 Task: Check the details of the 'Learning Session' event on June 25, 2023, in the calendar.
Action: Mouse moved to (17, 71)
Screenshot: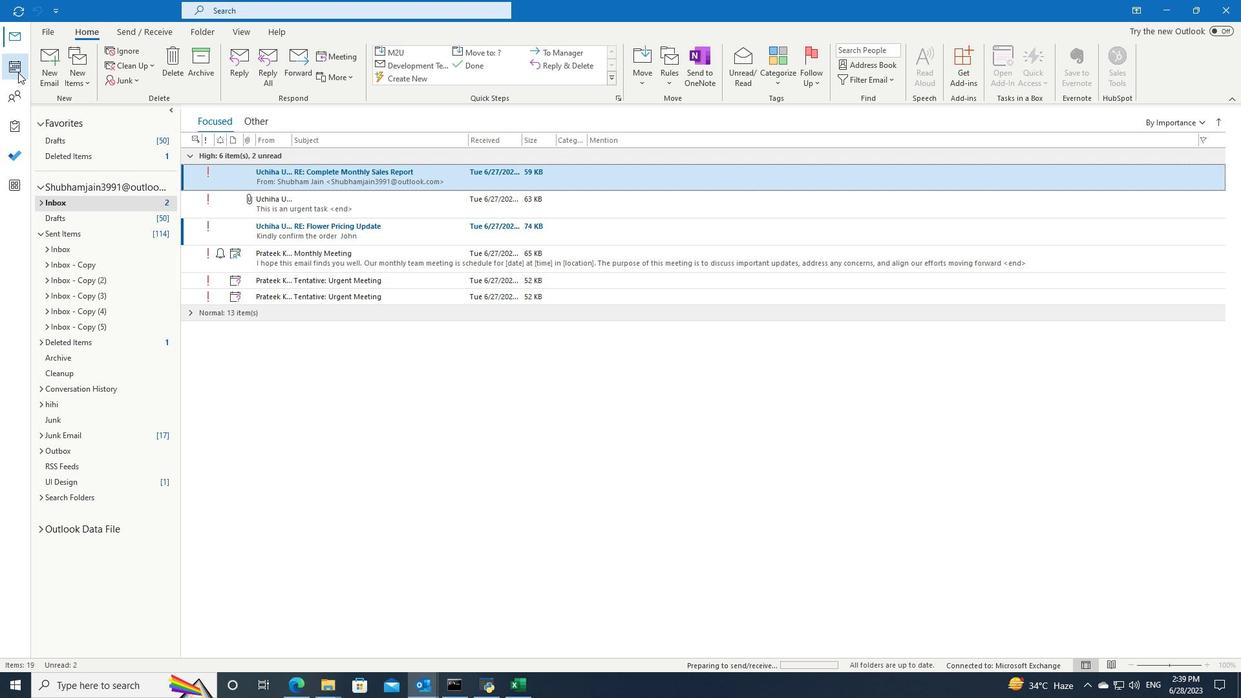 
Action: Mouse pressed left at (17, 71)
Screenshot: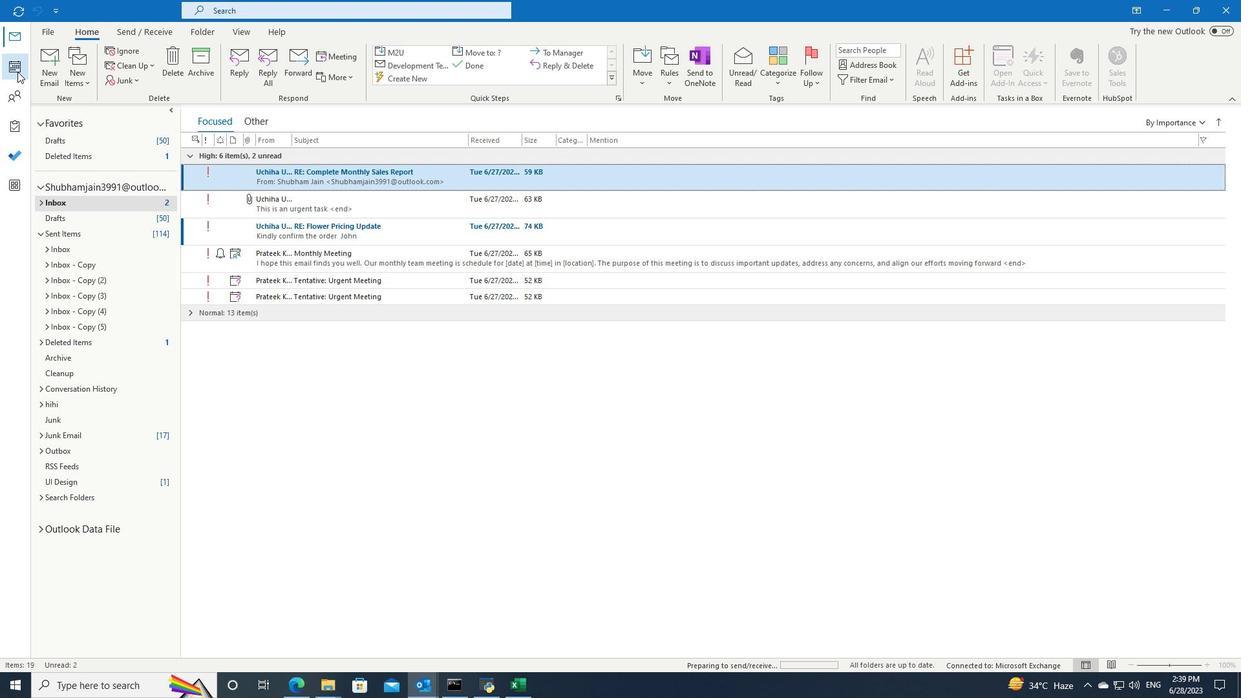 
Action: Mouse pressed left at (17, 71)
Screenshot: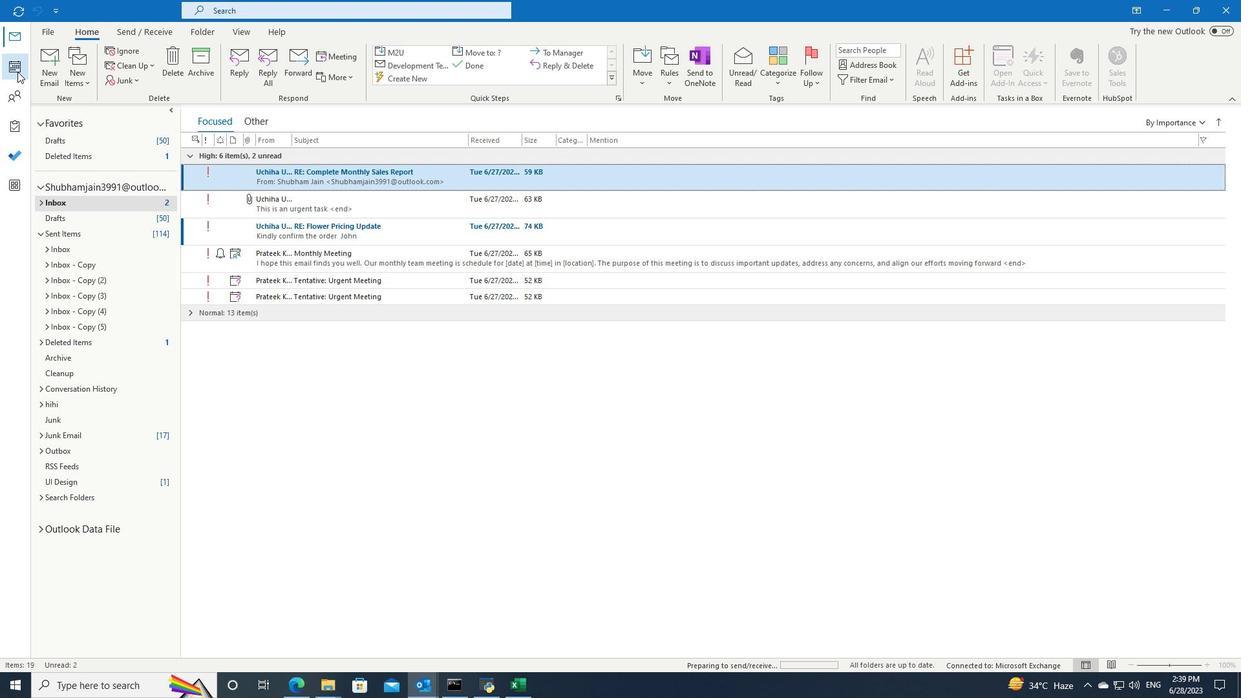 
Action: Mouse moved to (247, 598)
Screenshot: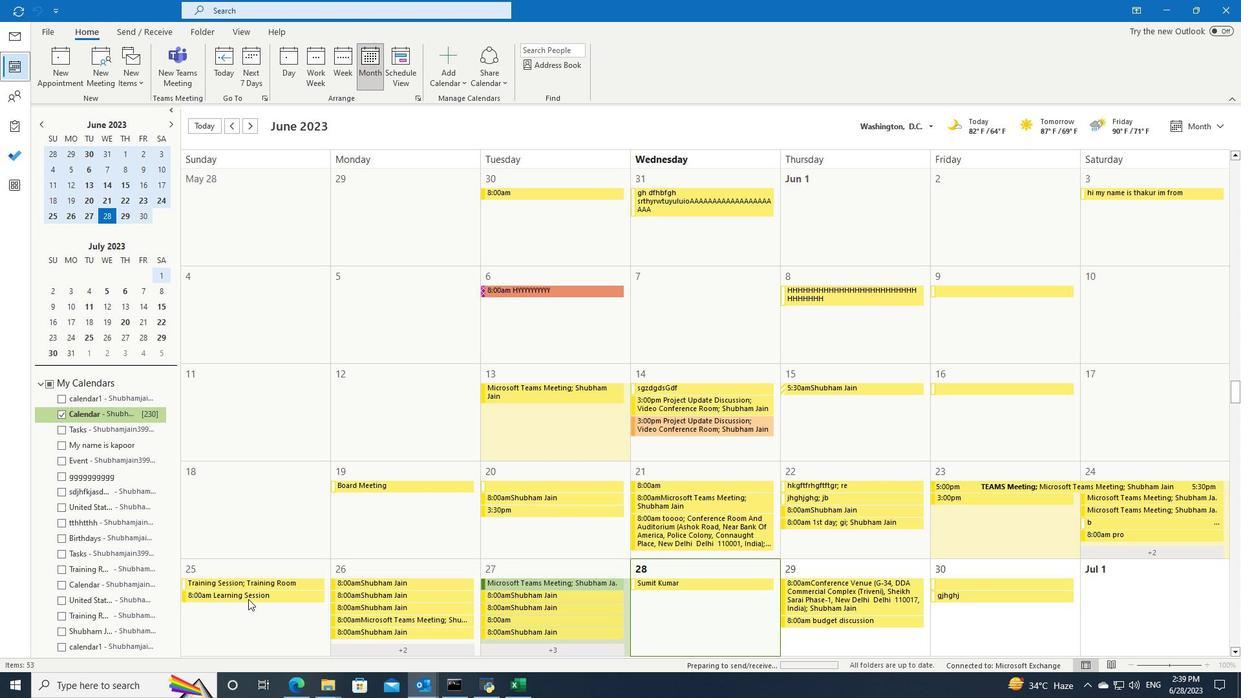 
Action: Mouse pressed left at (247, 598)
Screenshot: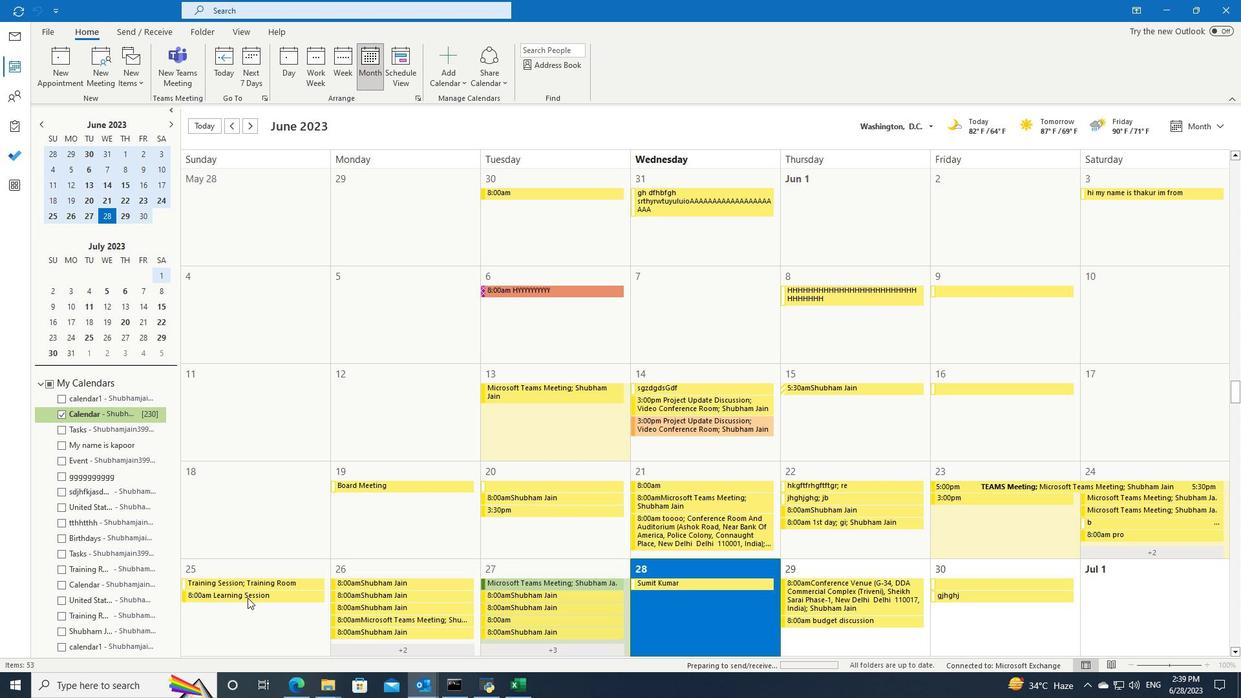 
Action: Mouse pressed left at (247, 598)
Screenshot: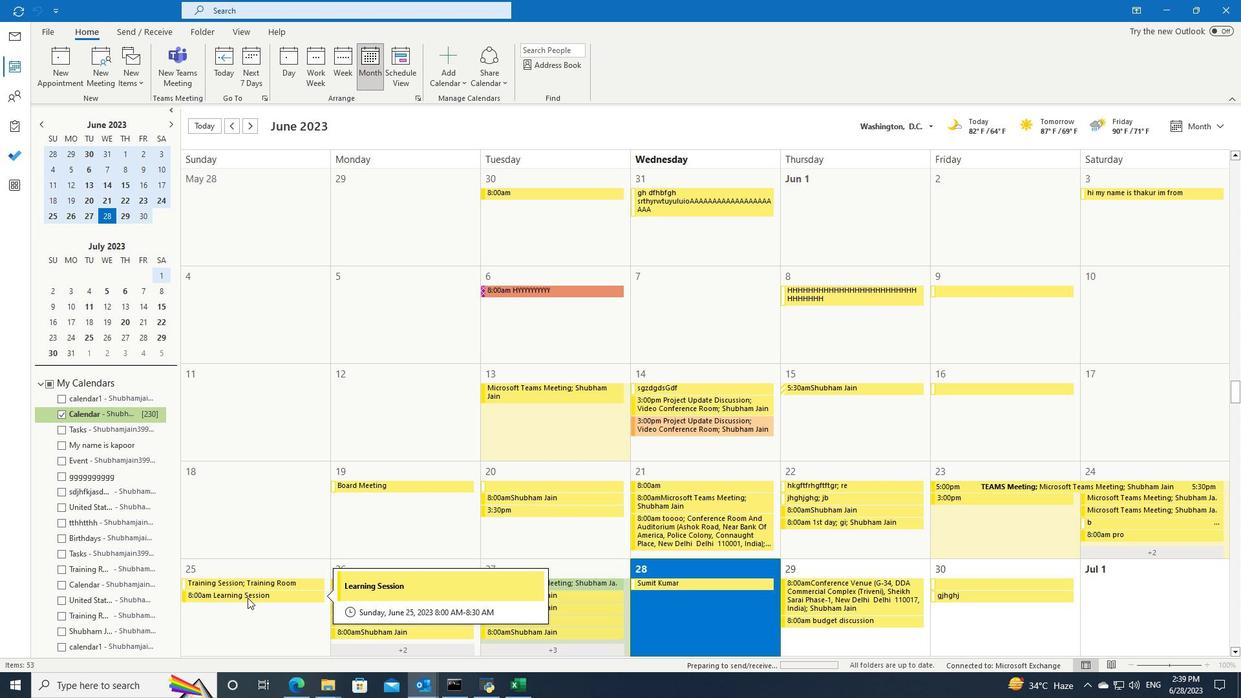 
Action: Mouse moved to (483, 56)
Screenshot: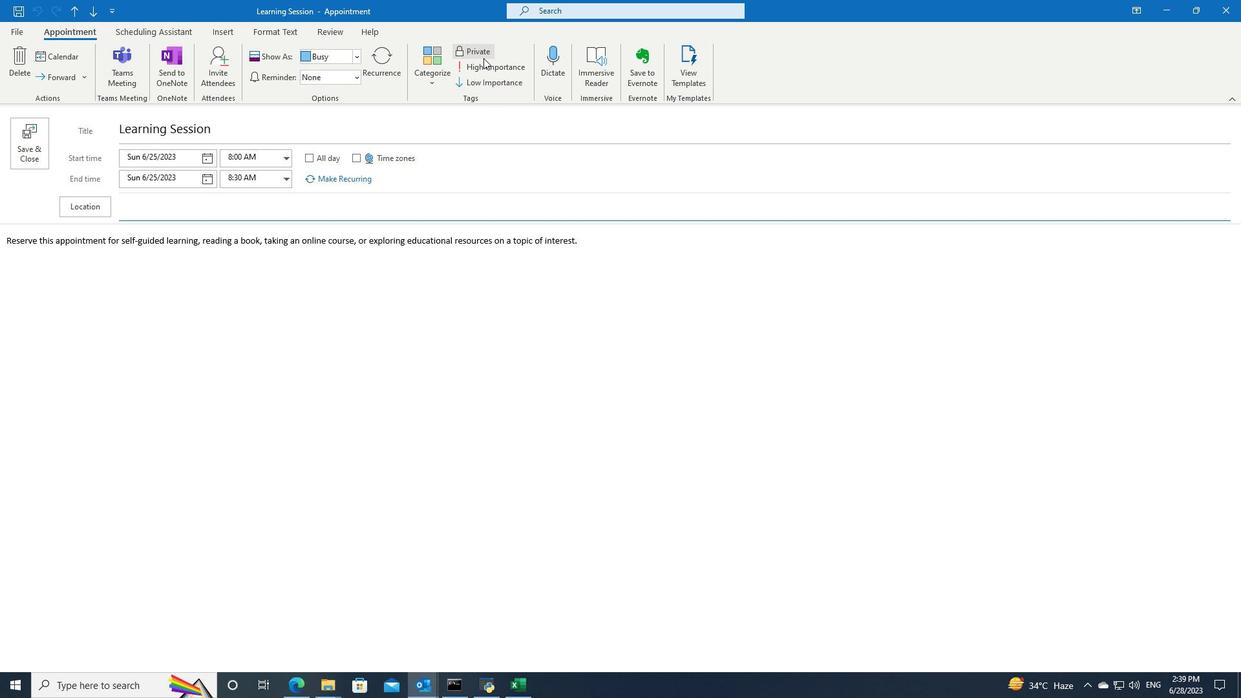 
Action: Mouse pressed left at (483, 56)
Screenshot: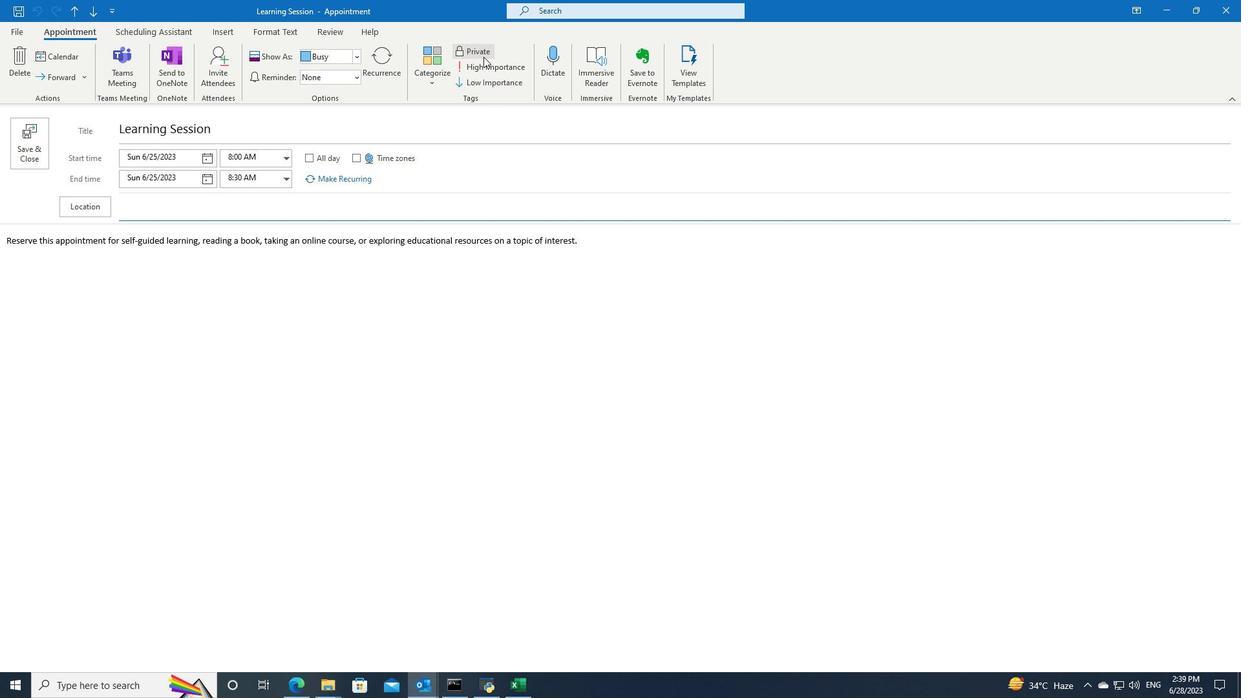 
Action: Mouse moved to (36, 164)
Screenshot: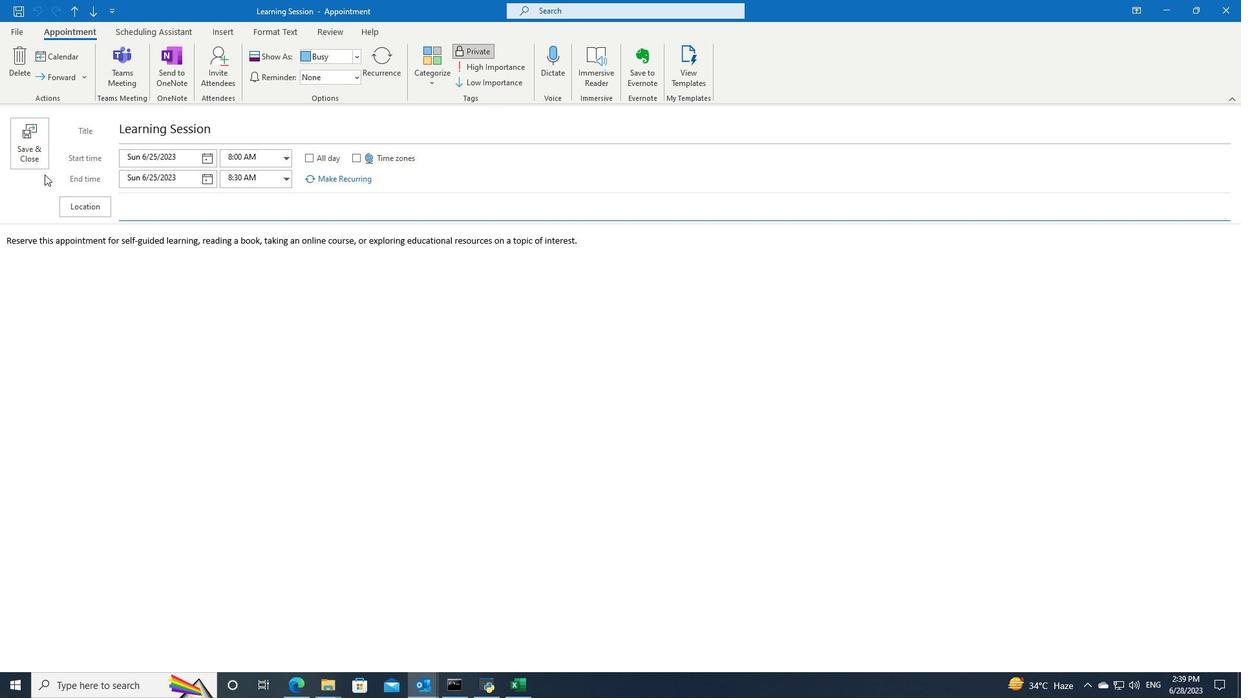 
Action: Mouse pressed left at (36, 164)
Screenshot: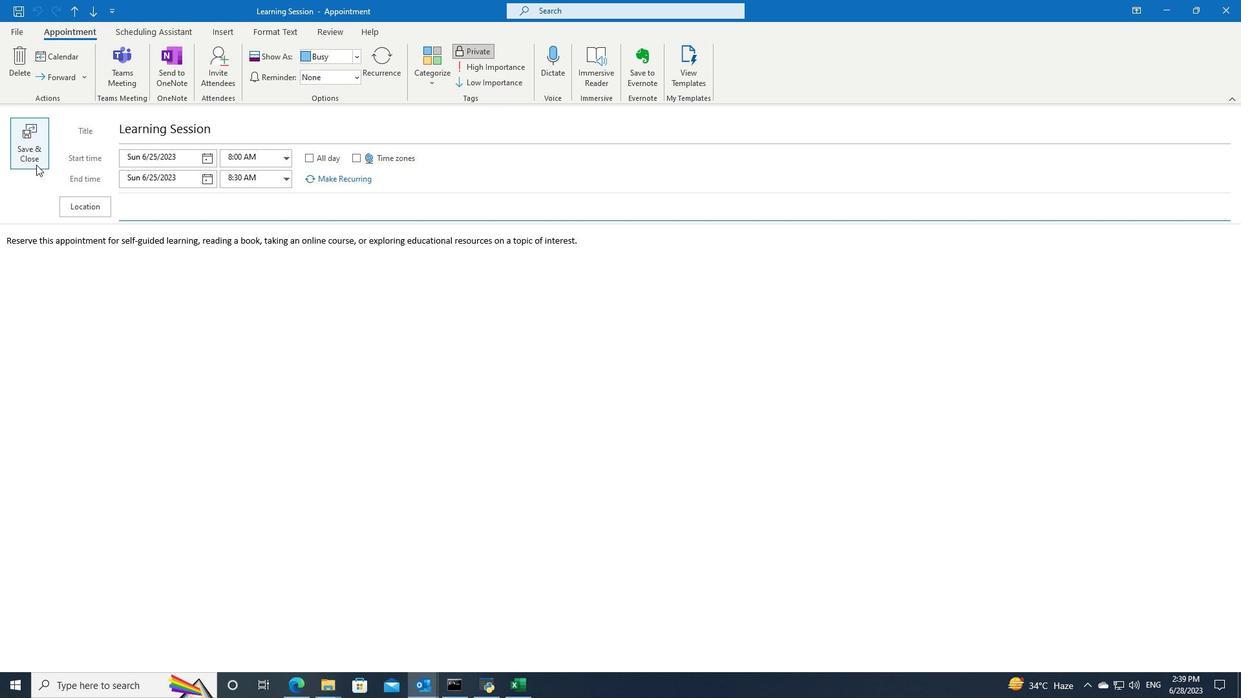 
